 Task: Add a condition where "Channel Is Phone call (incoming)" in unsolved tickets in your groups.
Action: Mouse moved to (213, 426)
Screenshot: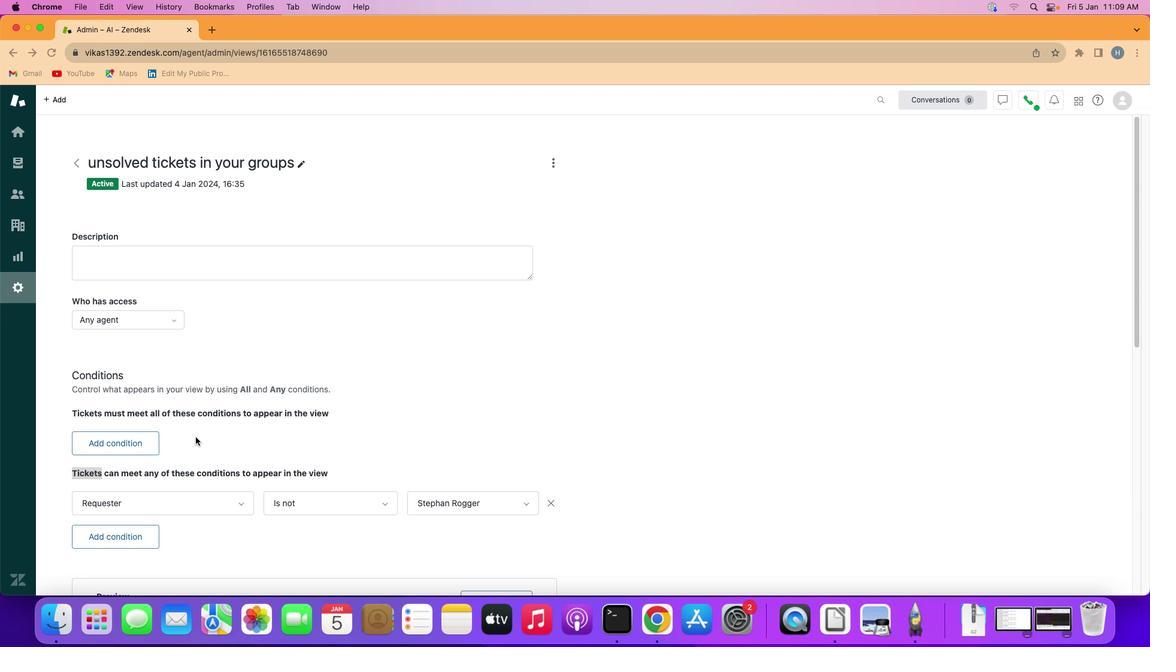 
Action: Mouse pressed left at (213, 426)
Screenshot: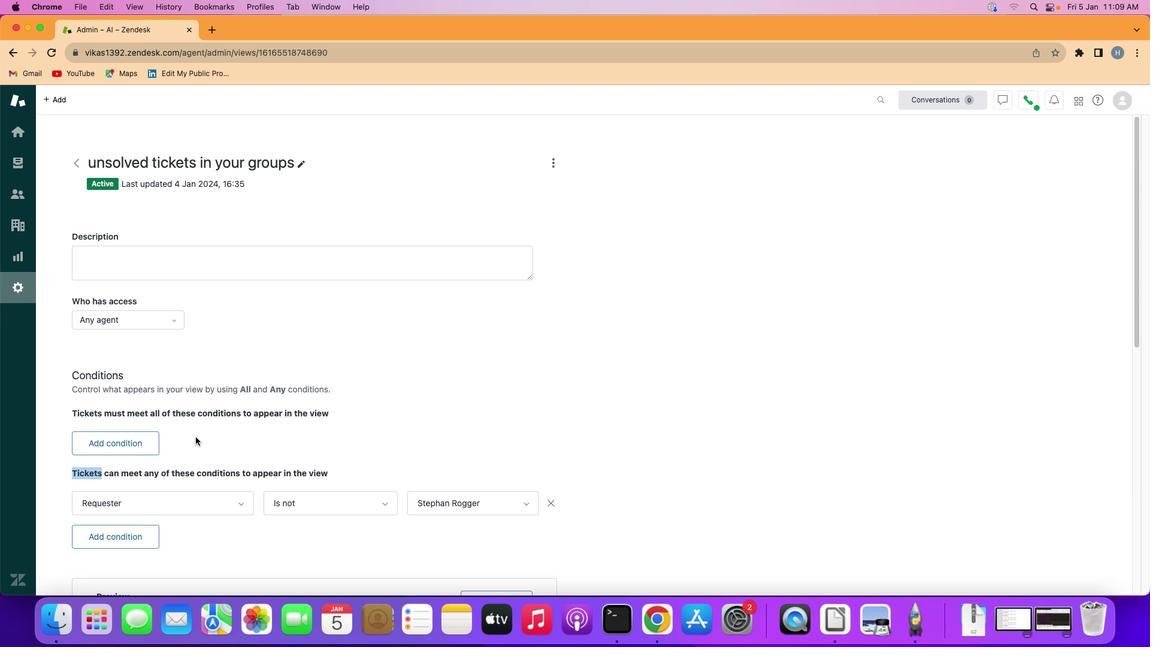 
Action: Mouse moved to (153, 434)
Screenshot: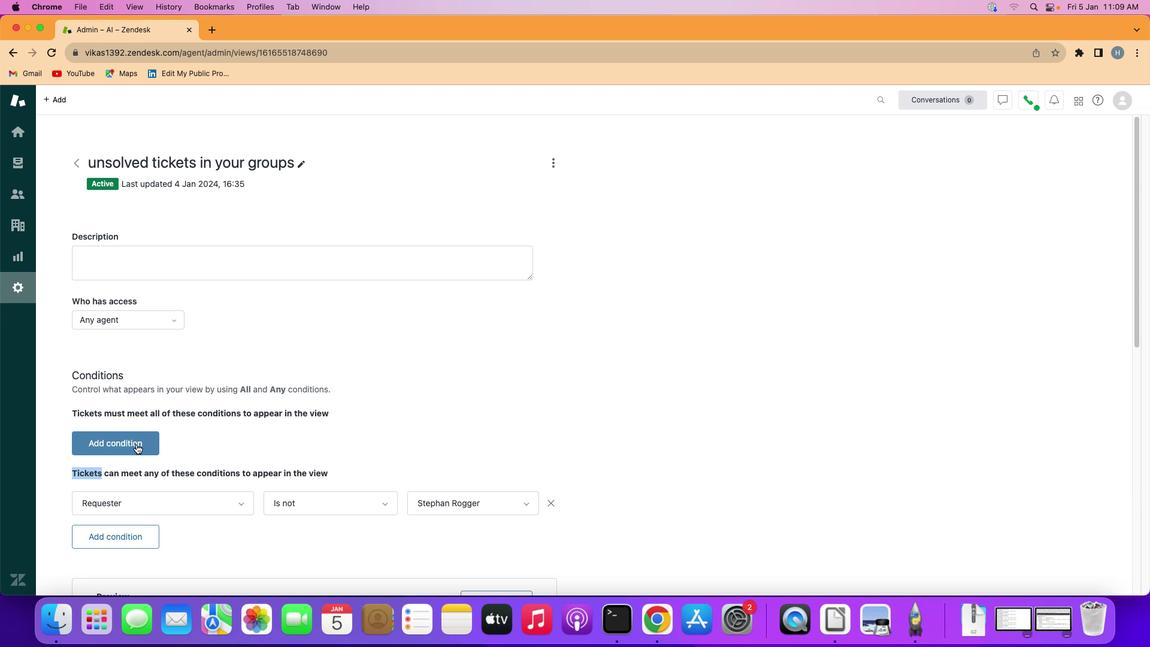 
Action: Mouse pressed left at (153, 434)
Screenshot: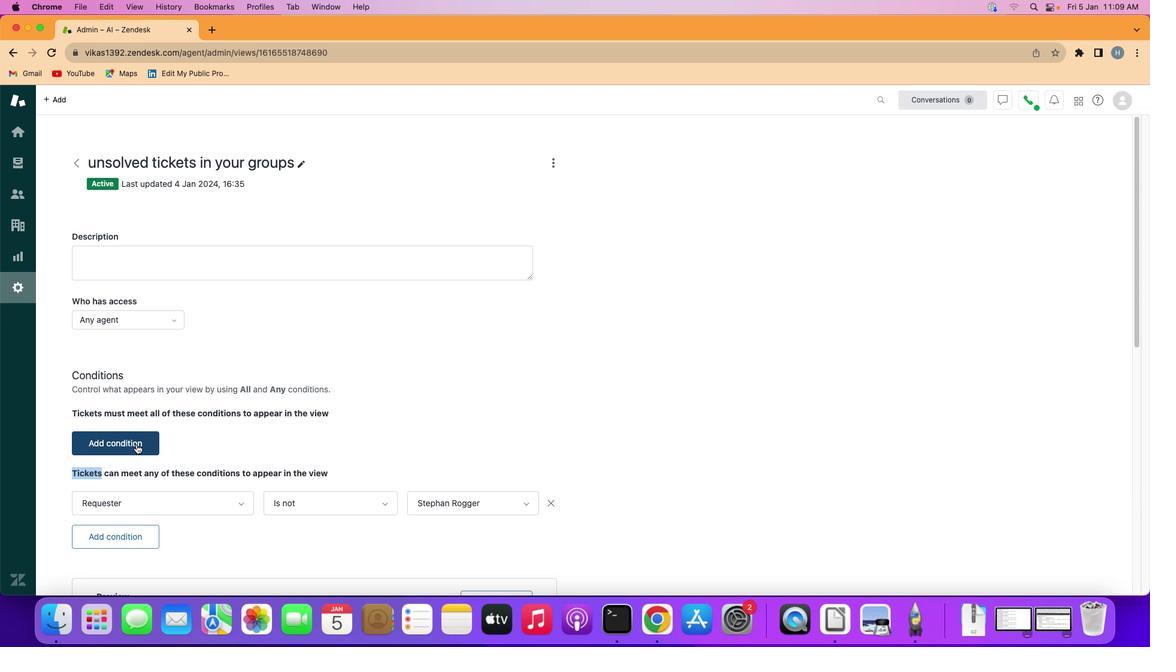 
Action: Mouse moved to (156, 430)
Screenshot: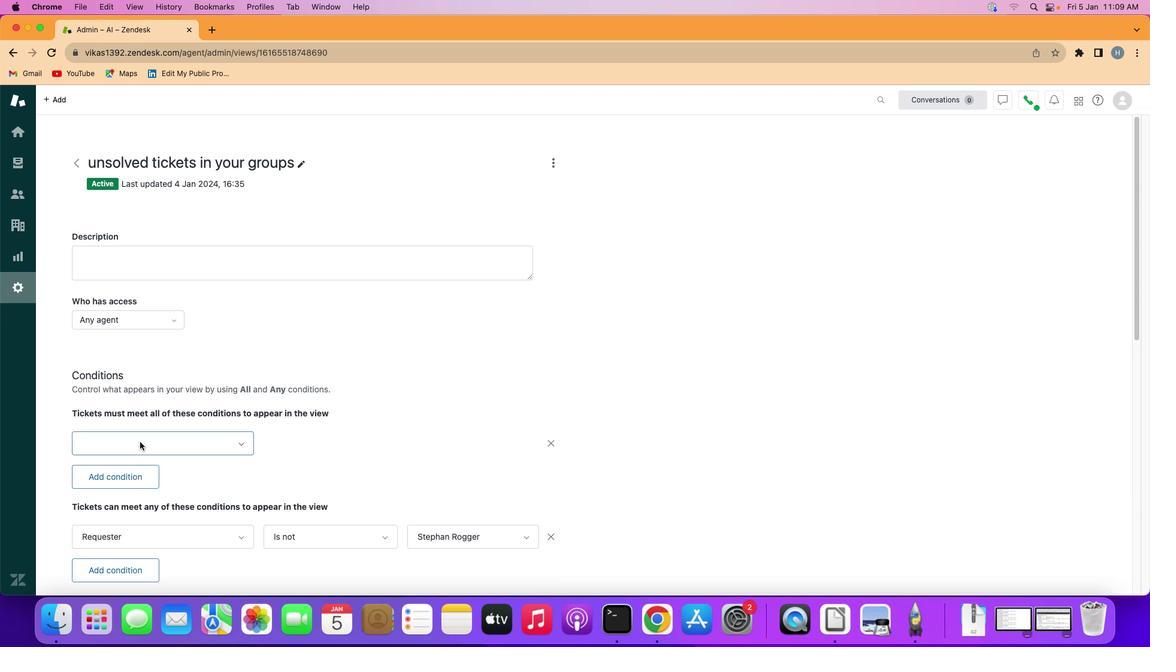 
Action: Mouse pressed left at (156, 430)
Screenshot: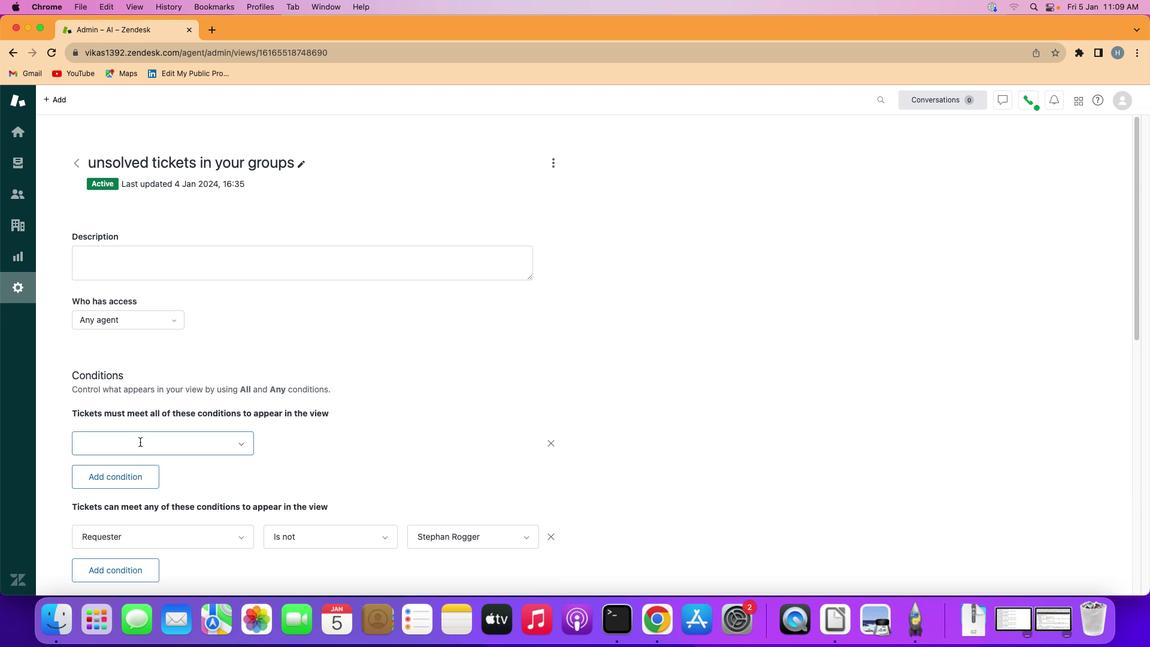 
Action: Mouse moved to (190, 370)
Screenshot: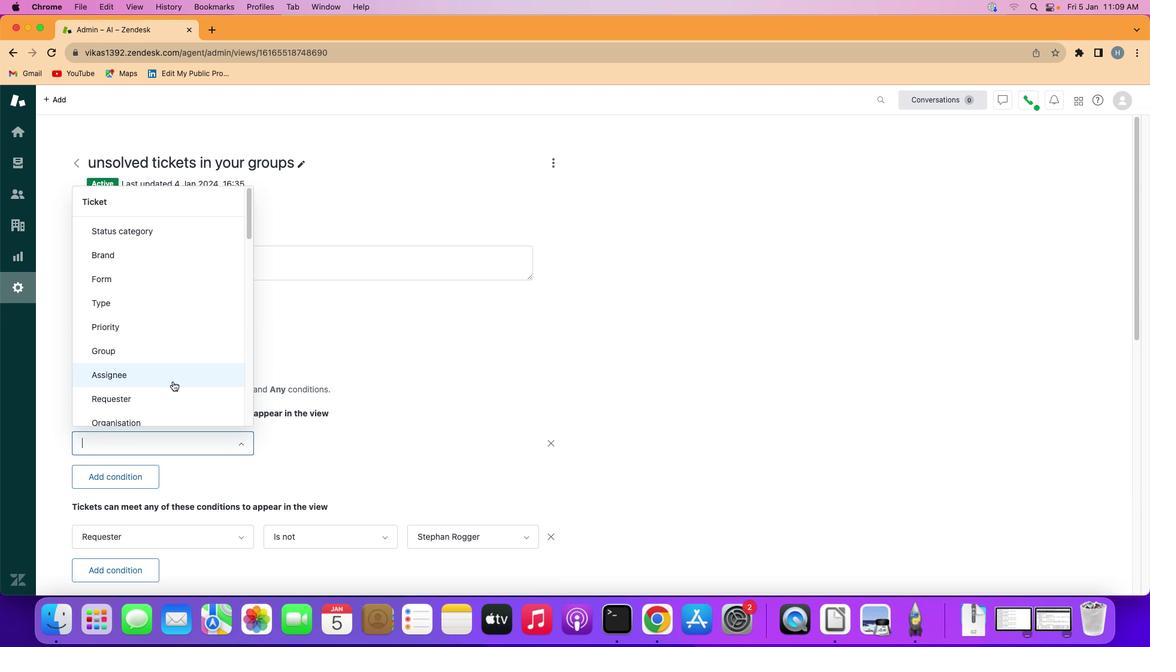 
Action: Mouse scrolled (190, 370) with delta (12, -18)
Screenshot: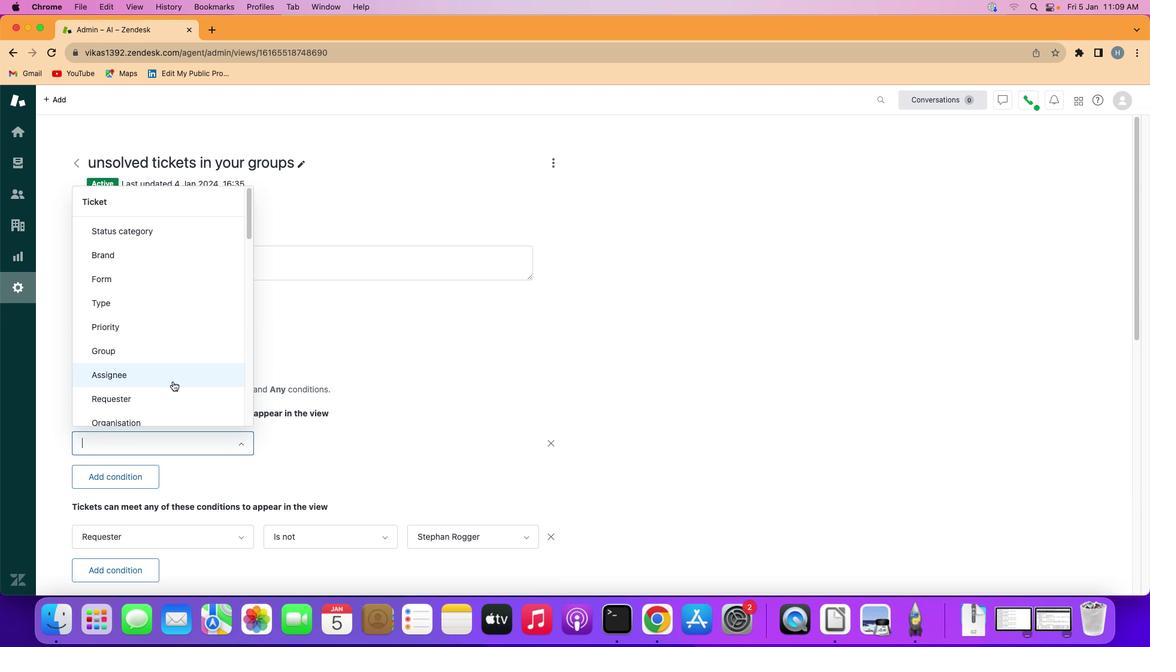
Action: Mouse scrolled (190, 370) with delta (12, -18)
Screenshot: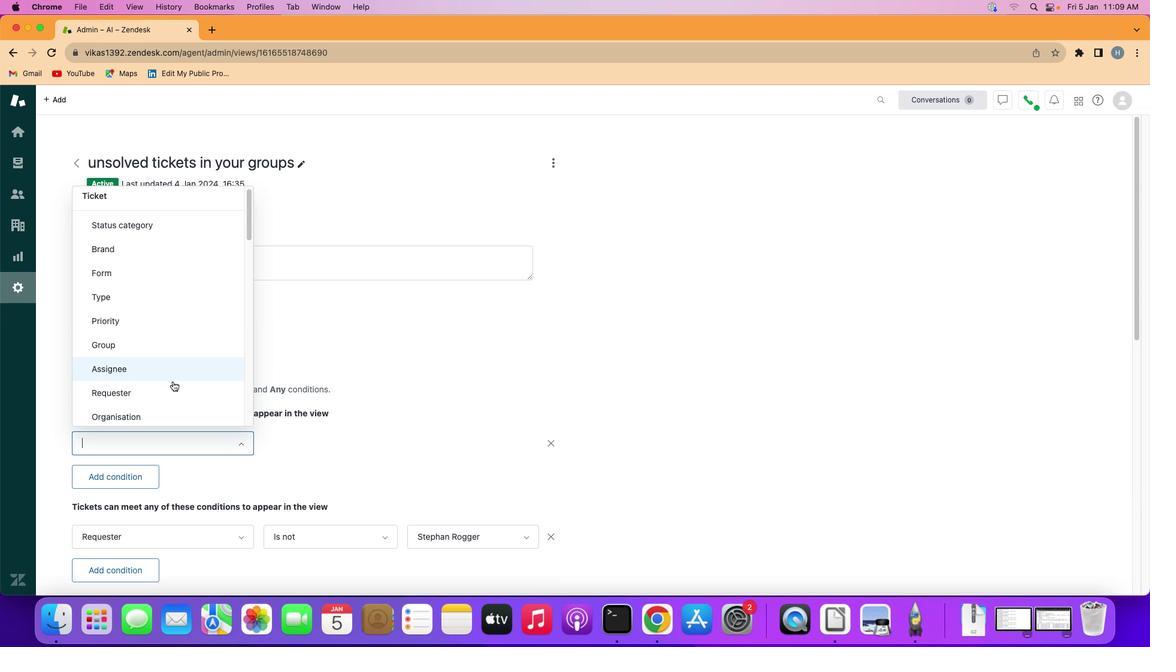 
Action: Mouse scrolled (190, 370) with delta (12, -18)
Screenshot: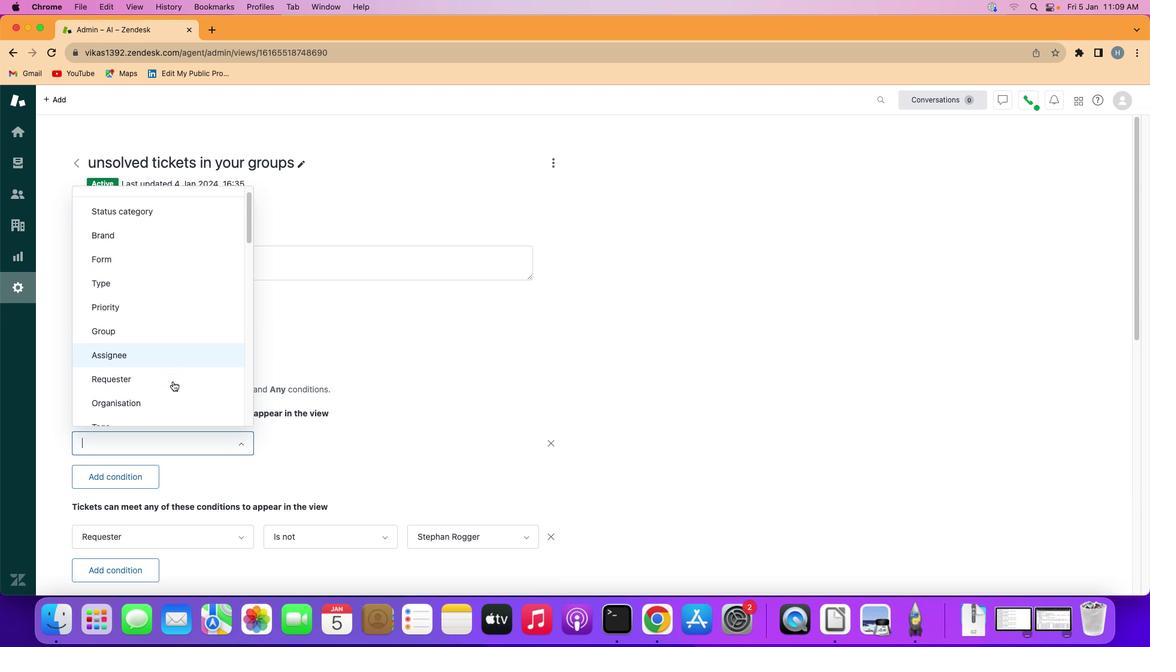 
Action: Mouse scrolled (190, 370) with delta (12, -18)
Screenshot: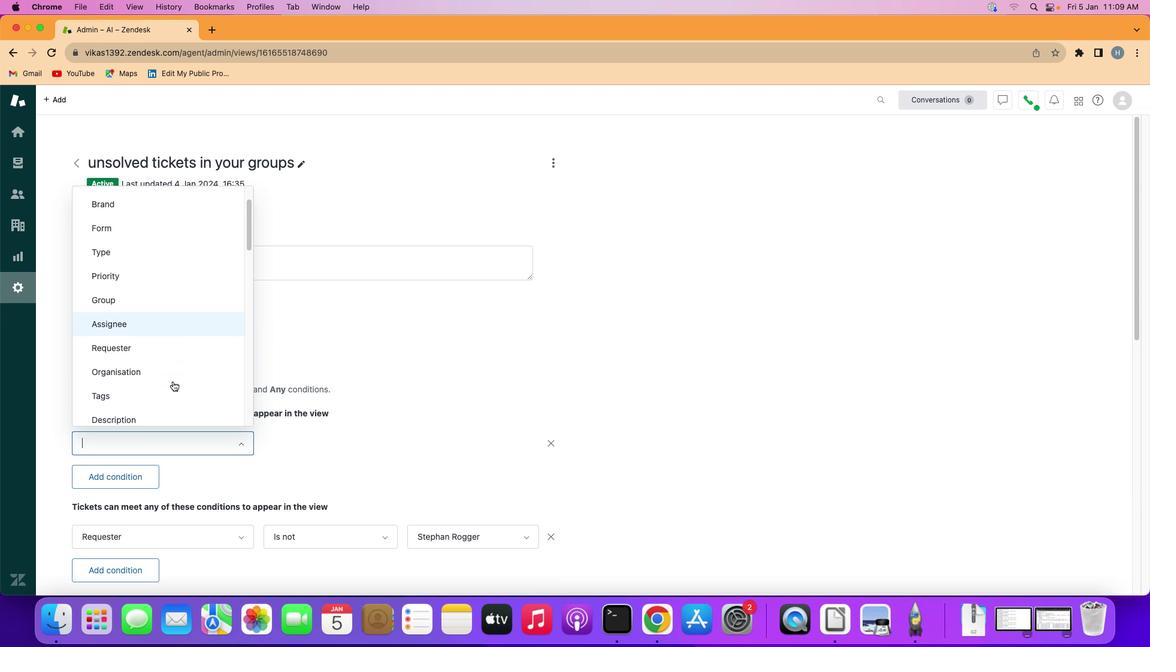 
Action: Mouse scrolled (190, 370) with delta (12, -18)
Screenshot: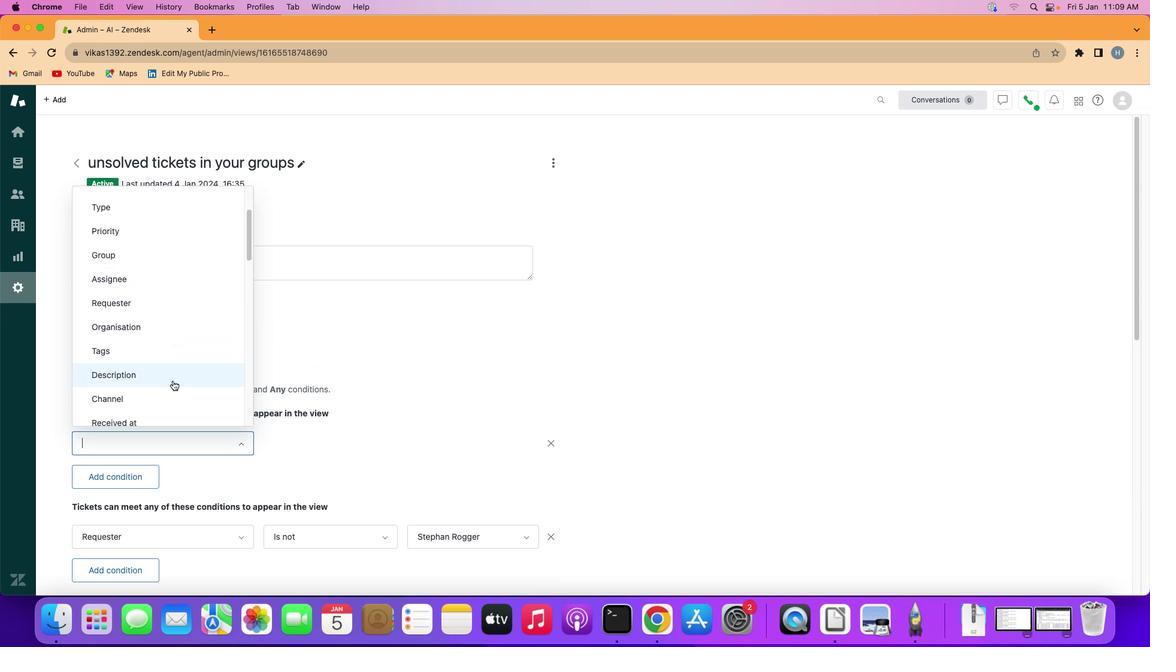 
Action: Mouse moved to (191, 362)
Screenshot: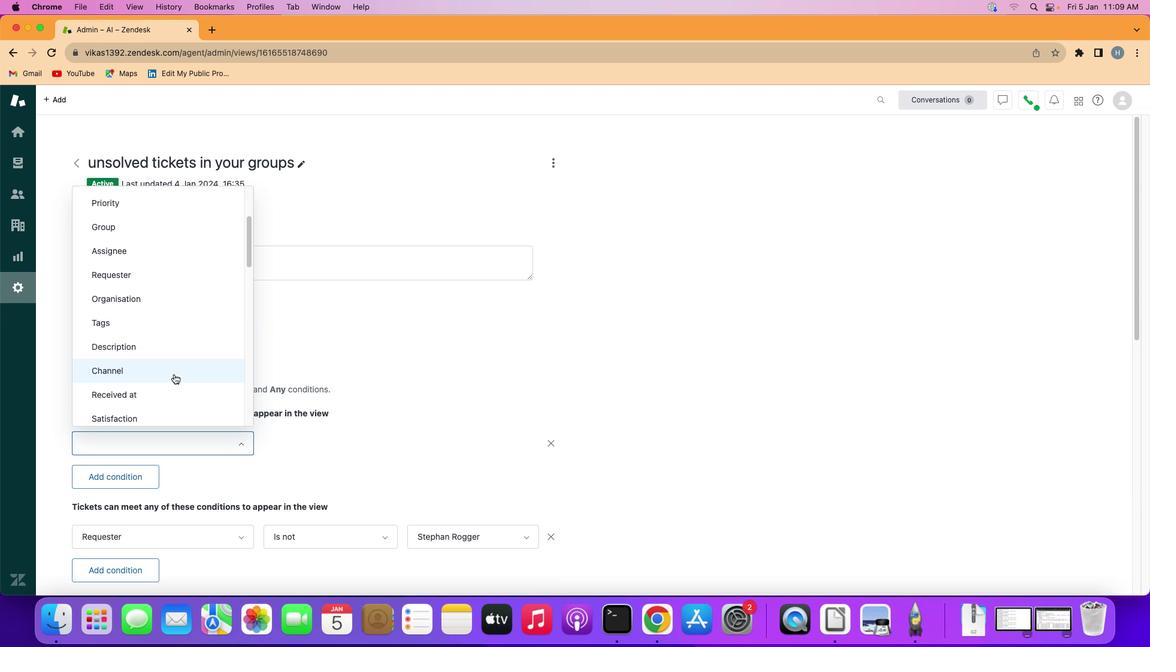 
Action: Mouse pressed left at (191, 362)
Screenshot: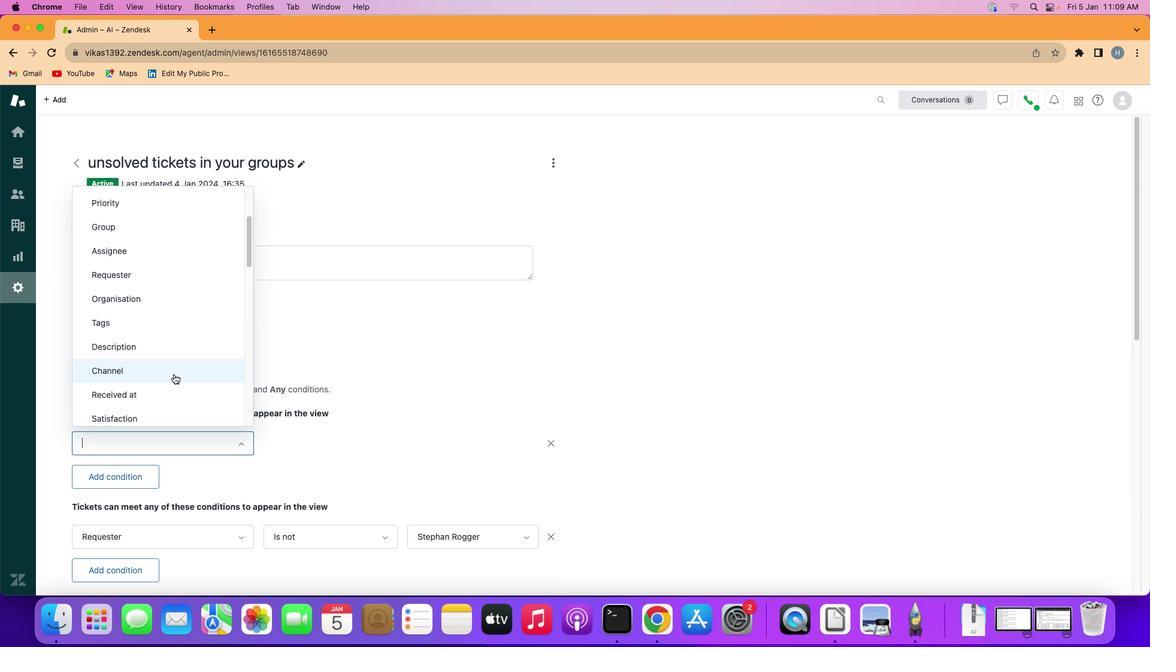 
Action: Mouse moved to (323, 444)
Screenshot: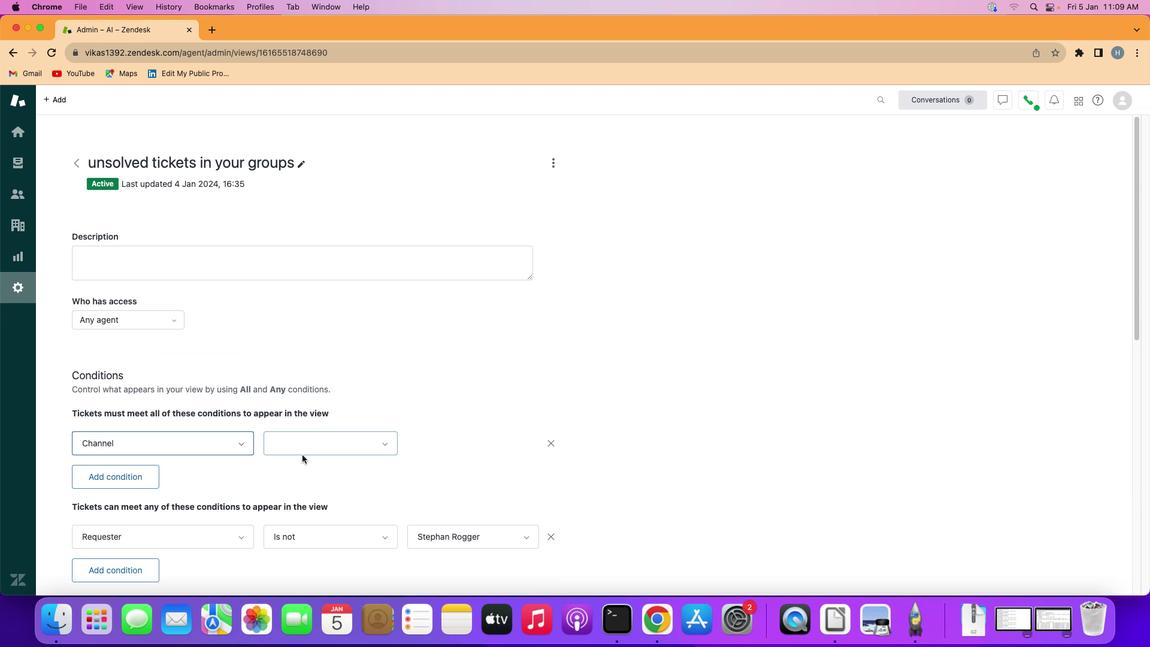 
Action: Mouse pressed left at (323, 444)
Screenshot: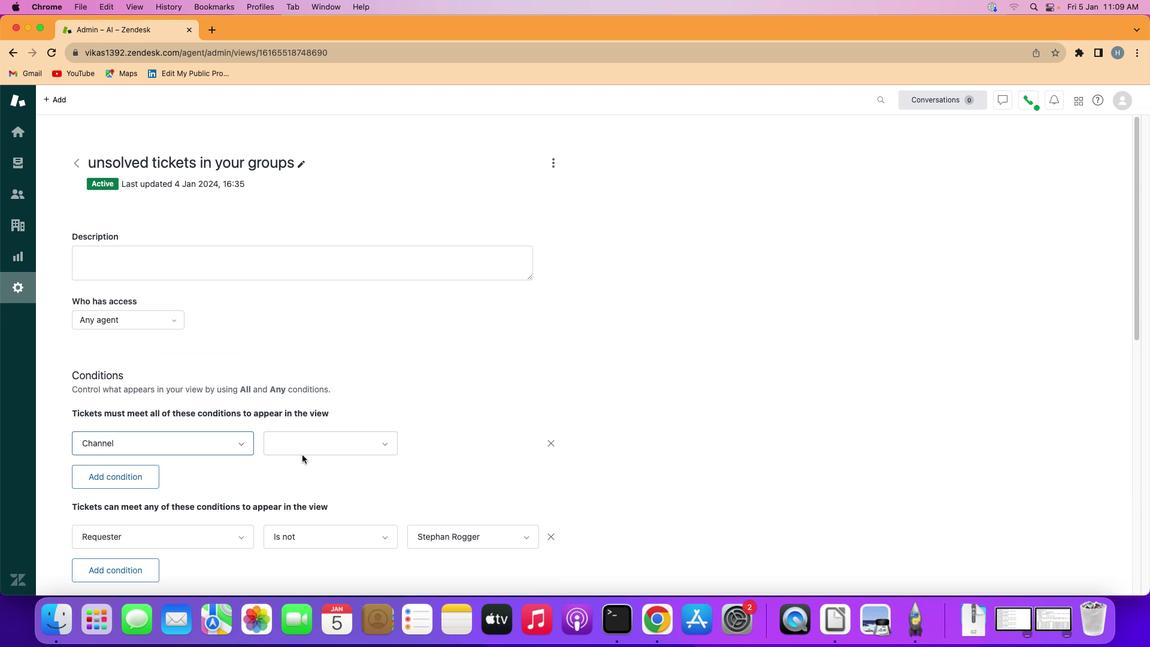 
Action: Mouse moved to (336, 432)
Screenshot: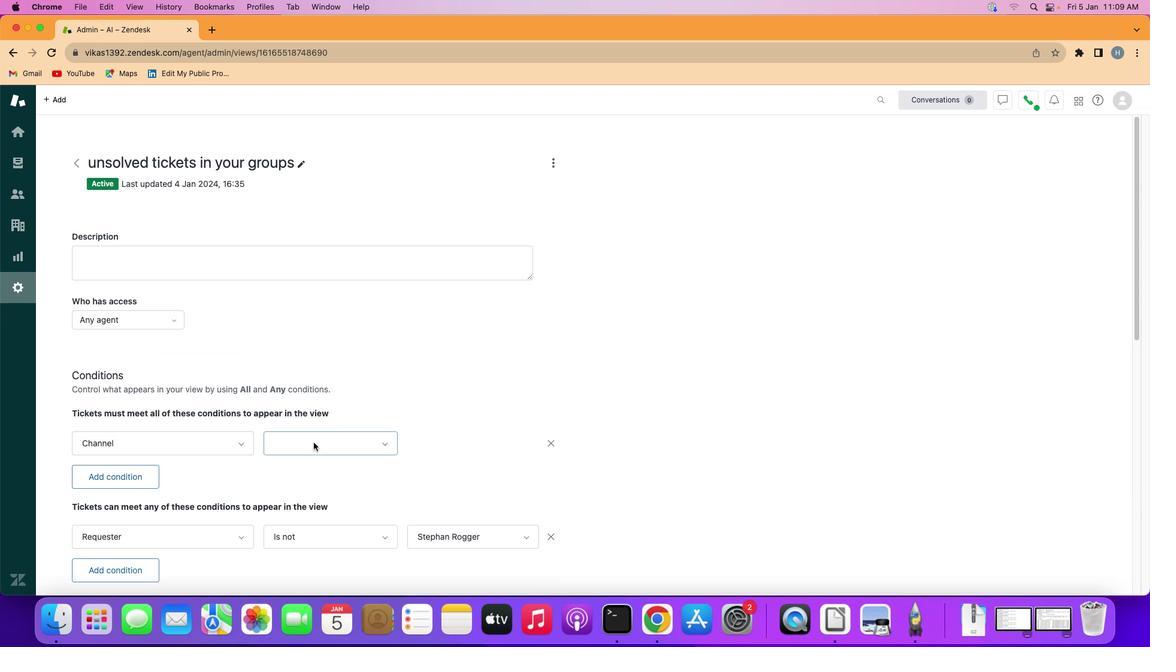 
Action: Mouse pressed left at (336, 432)
Screenshot: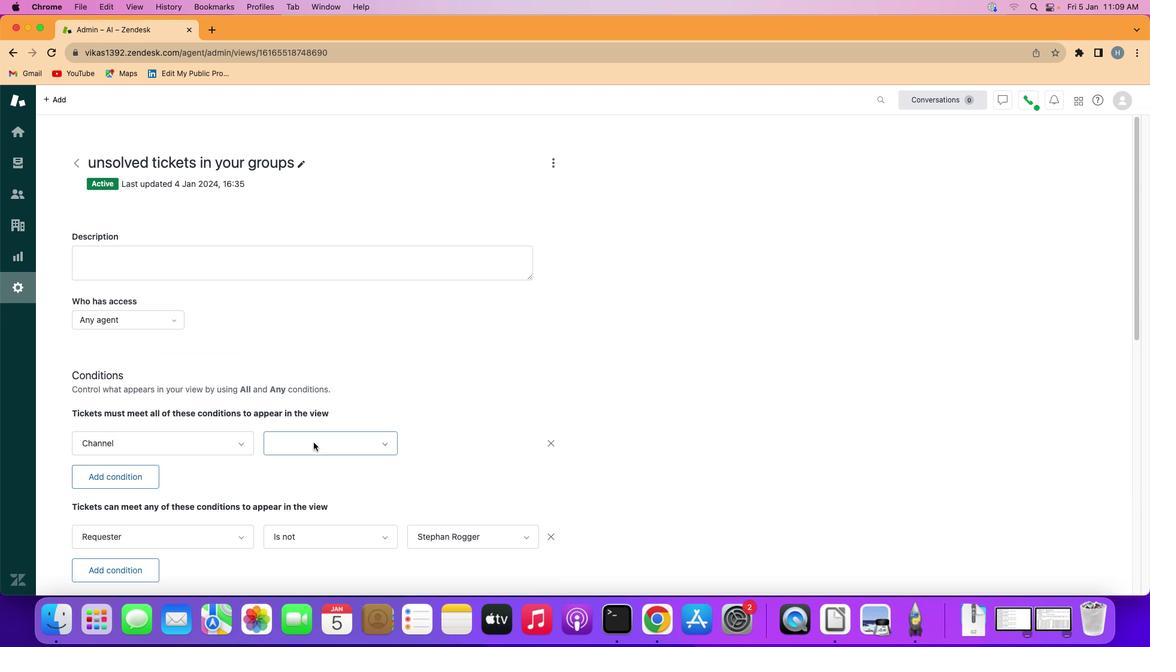 
Action: Mouse moved to (336, 454)
Screenshot: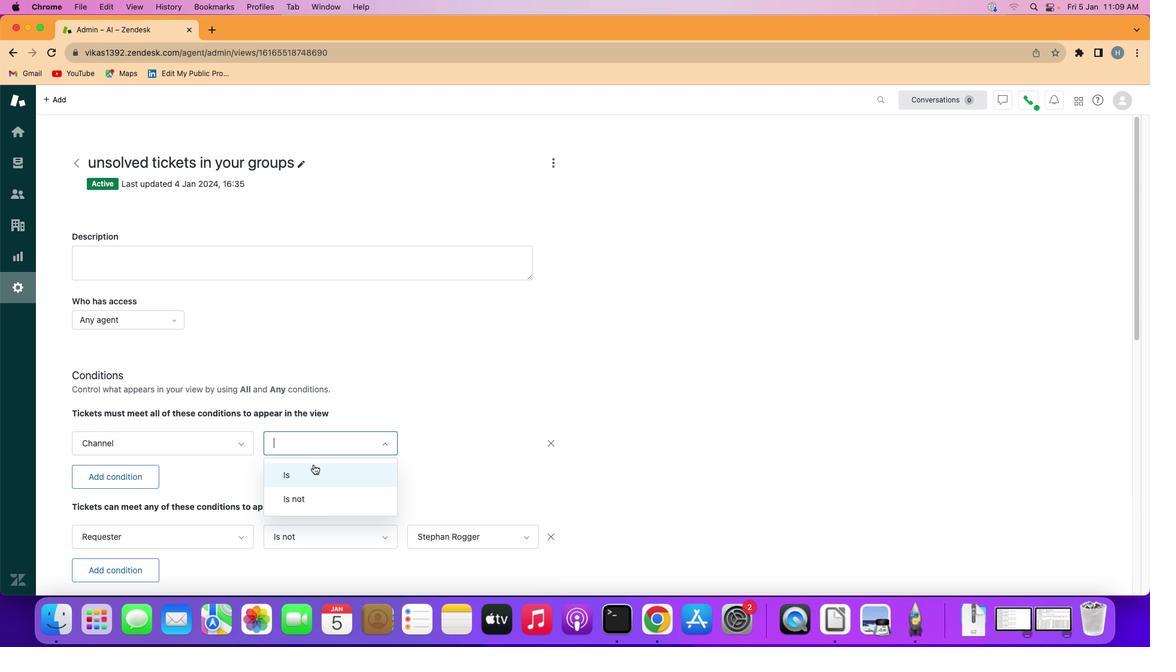 
Action: Mouse pressed left at (336, 454)
Screenshot: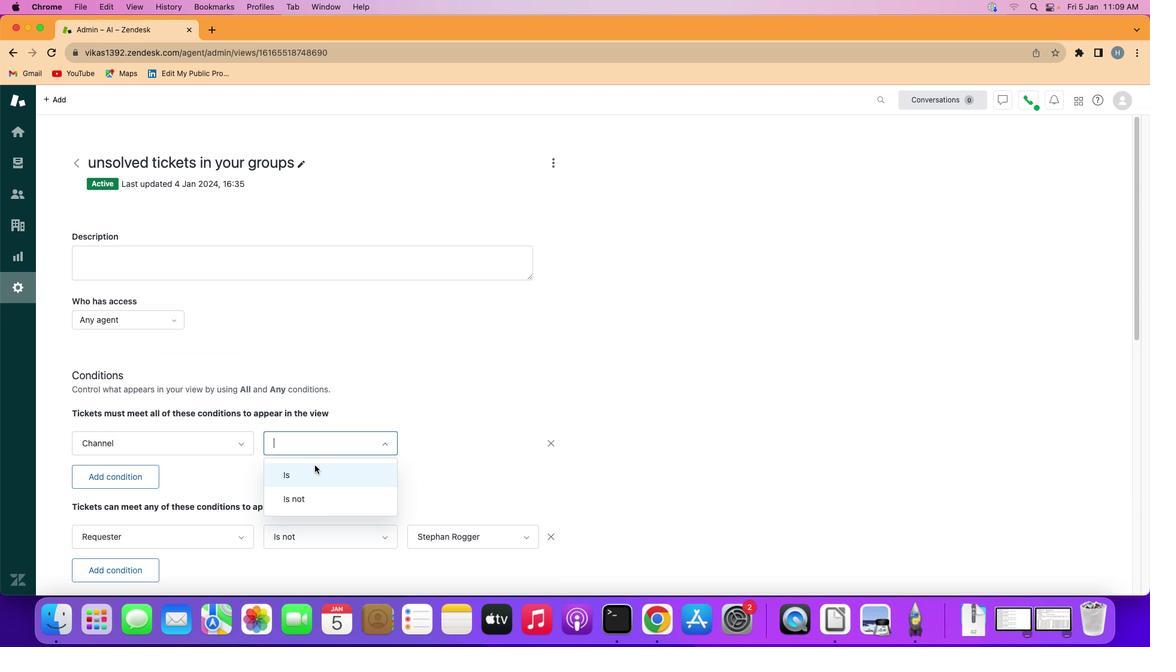 
Action: Mouse moved to (500, 433)
Screenshot: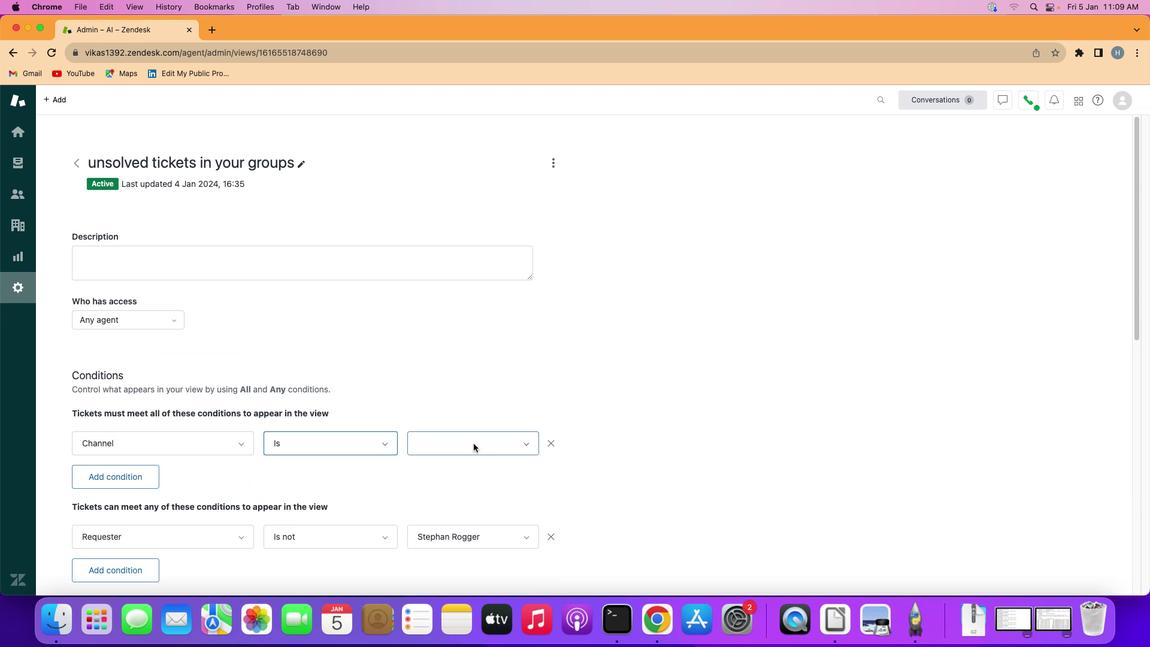 
Action: Mouse pressed left at (500, 433)
Screenshot: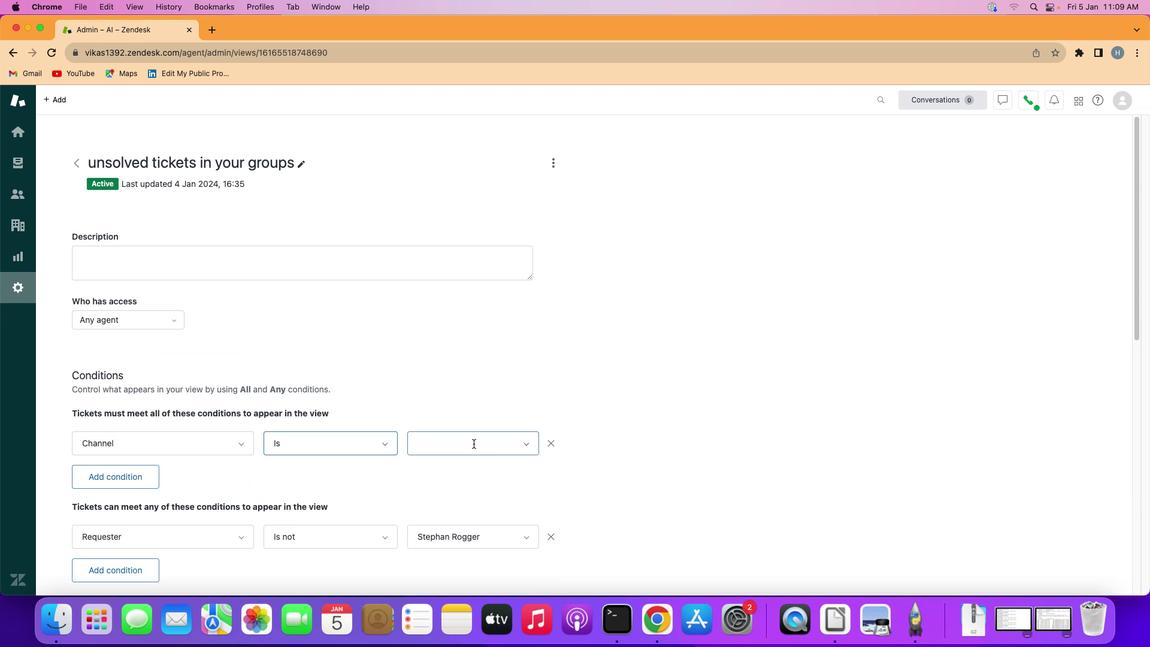 
Action: Mouse moved to (494, 366)
Screenshot: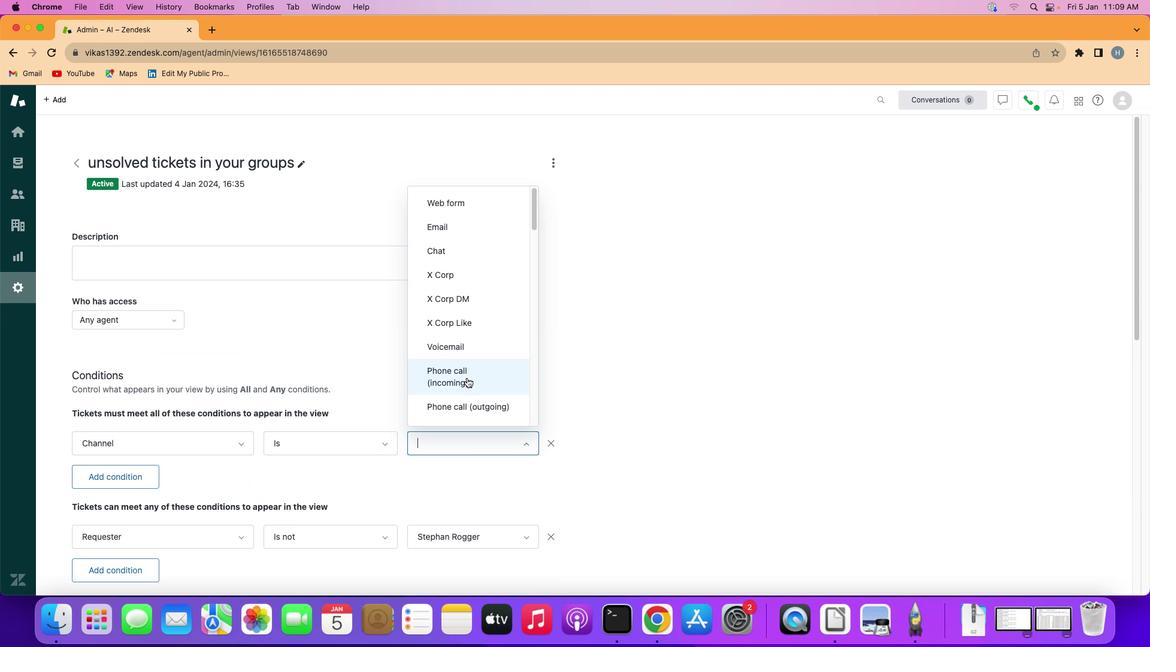 
Action: Mouse pressed left at (494, 366)
Screenshot: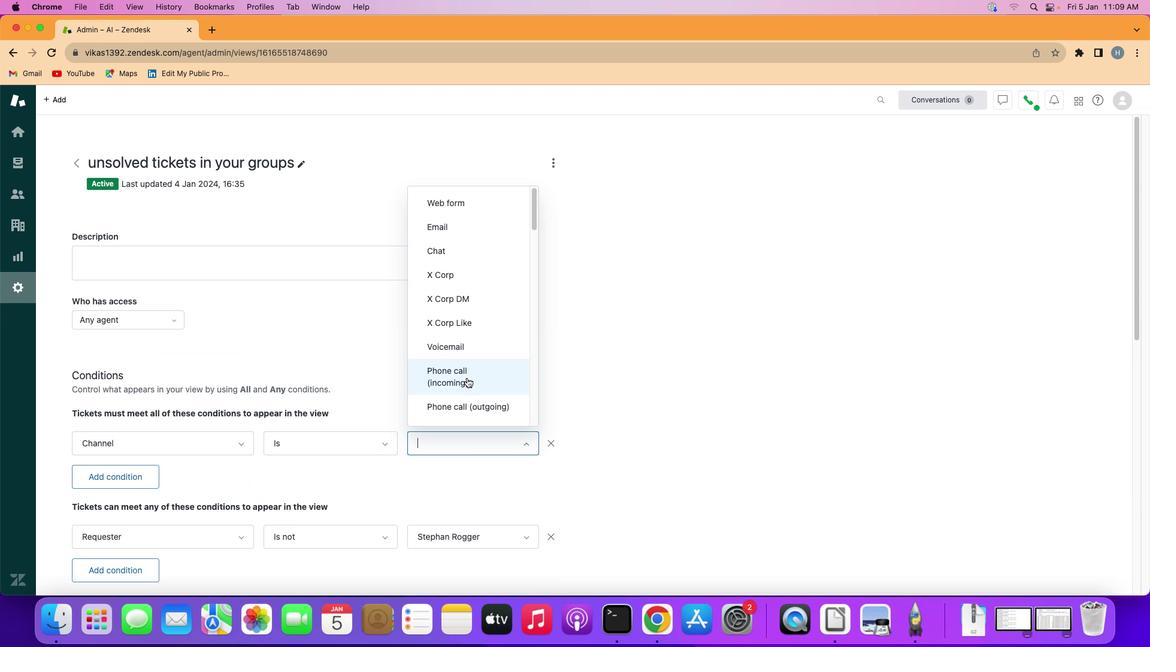 
